 Task: When did the Photorealism movement begin?
Action: Mouse moved to (56, 79)
Screenshot: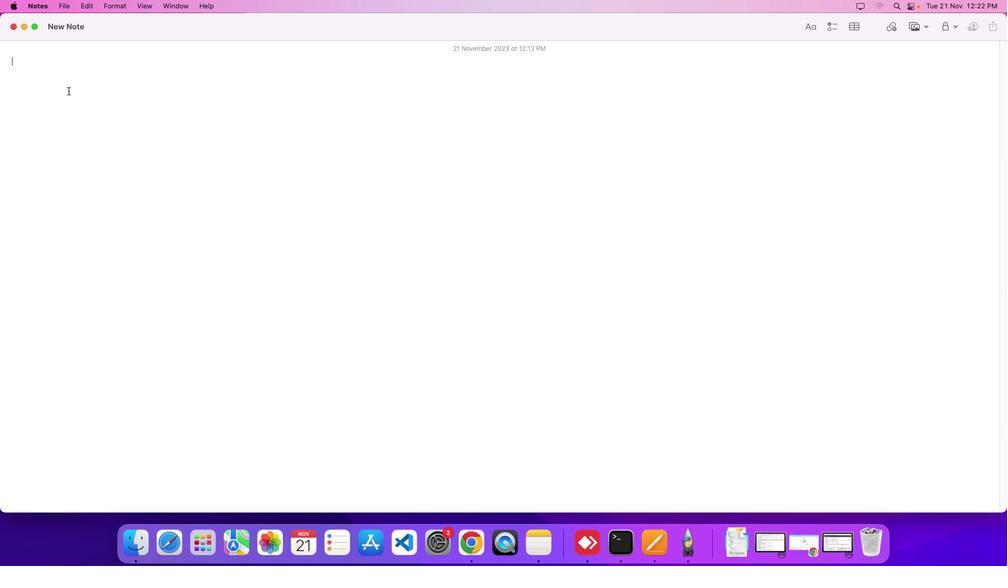 
Action: Mouse pressed left at (56, 79)
Screenshot: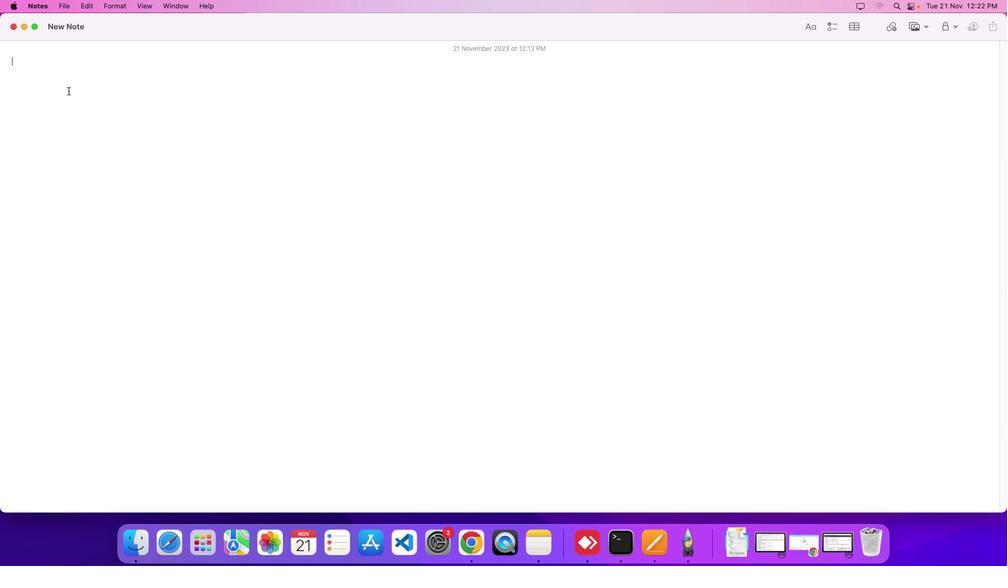 
Action: Mouse moved to (57, 79)
Screenshot: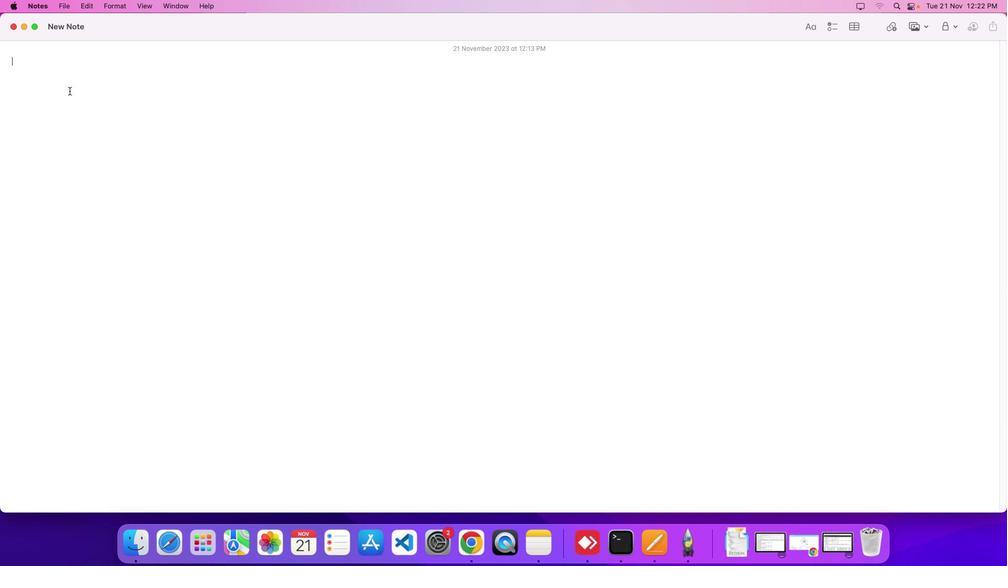 
Action: Key pressed Key.shift'W''h''e''n'Key.space'd''i''d'Key.space't''h''e'Key.spaceKey.shift'P''h''t''o'Key.spaceKey.backspace'r''e''l'Key.backspace'a''l''i''s''m'Key.space'm''o''v''e''m''e''n''t'Key.space'b''e''g''i''n'Key.shift_r'?'Key.enter
Screenshot: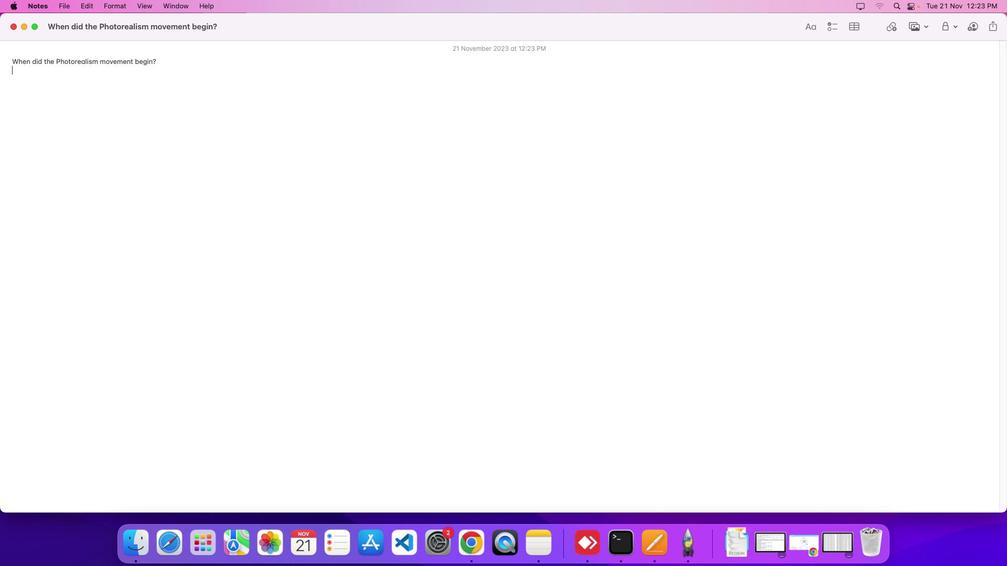 
Action: Mouse moved to (796, 532)
Screenshot: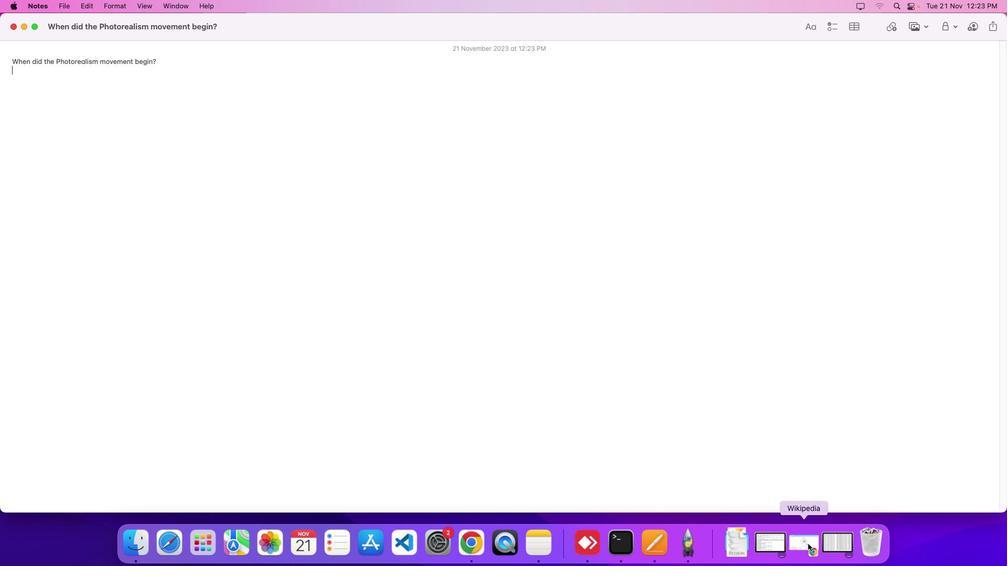 
Action: Mouse pressed left at (796, 532)
Screenshot: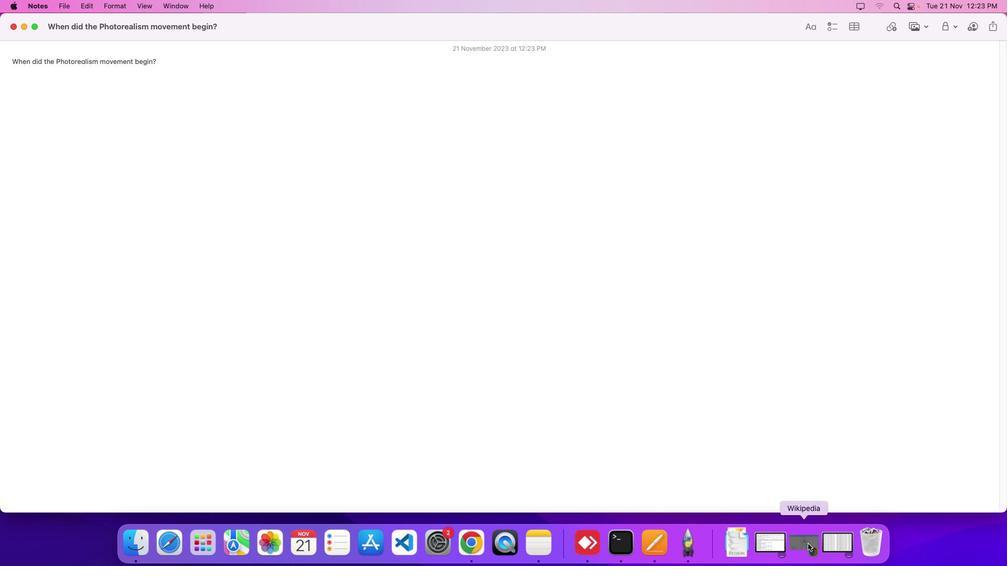 
Action: Mouse moved to (404, 321)
Screenshot: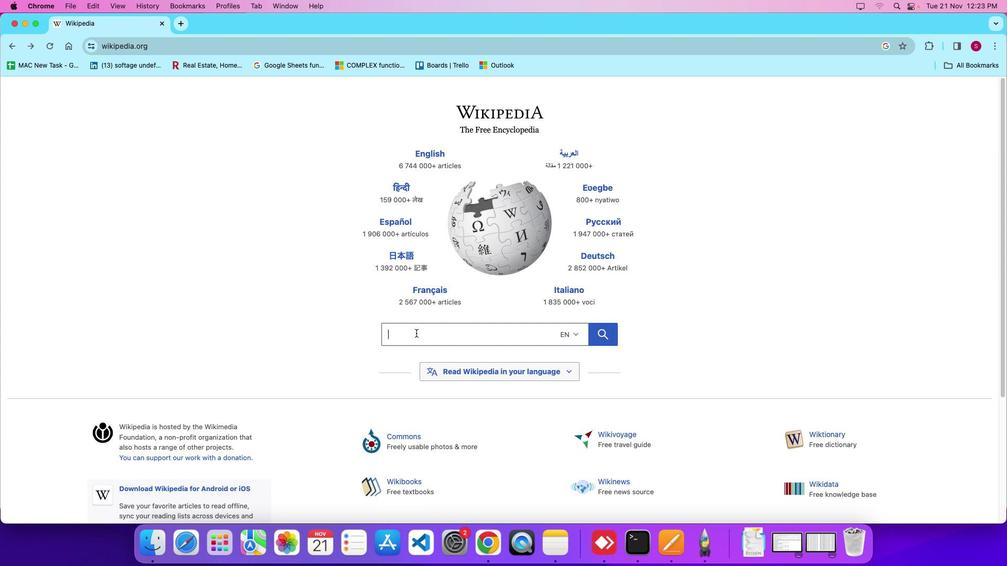 
Action: Mouse pressed left at (404, 321)
Screenshot: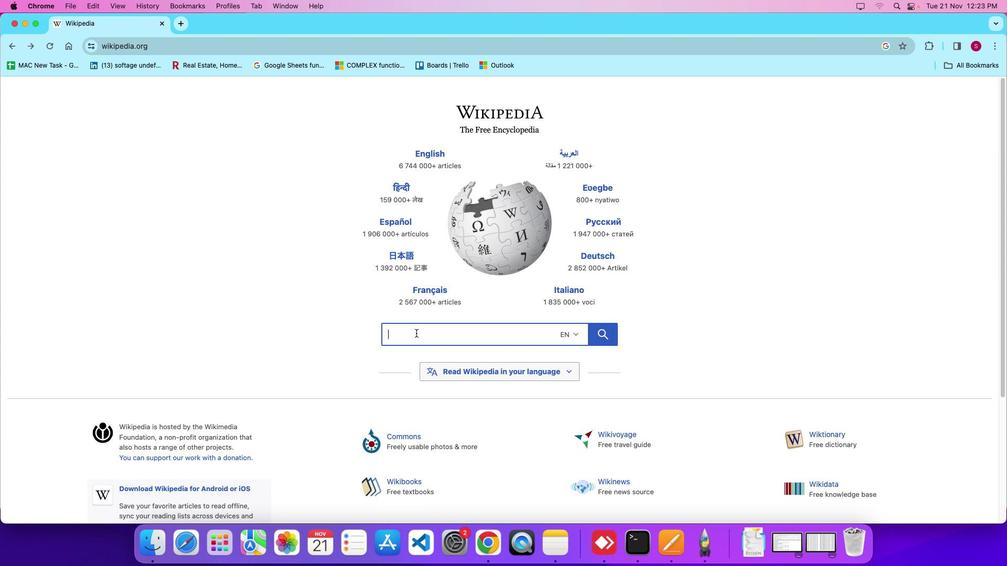 
Action: Mouse moved to (383, 313)
Screenshot: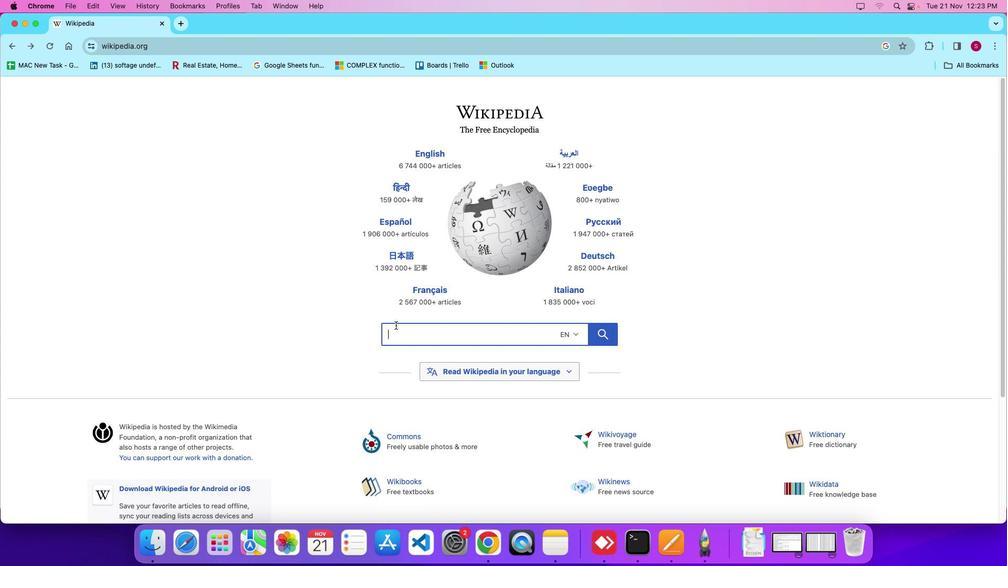 
Action: Key pressed Key.shift'P''h''o''t''o'Key.spaceKey.backspace'r''e''a''l''i''s''m'
Screenshot: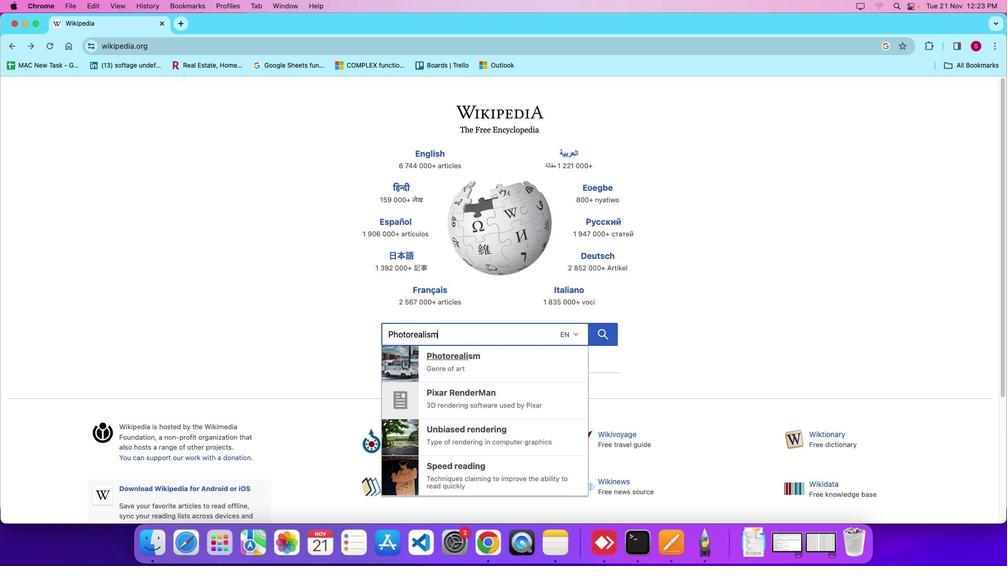 
Action: Mouse moved to (430, 347)
Screenshot: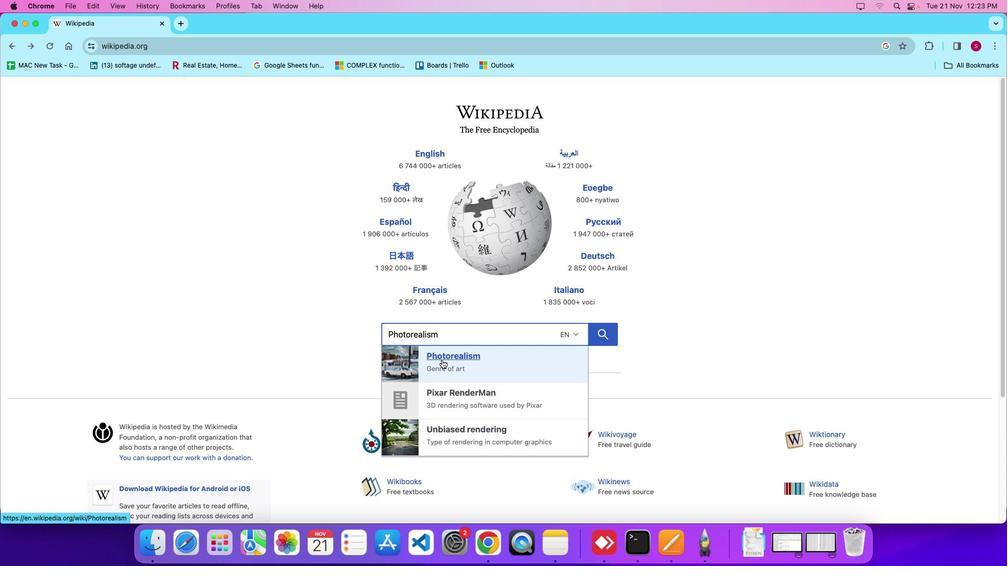 
Action: Mouse pressed left at (430, 347)
Screenshot: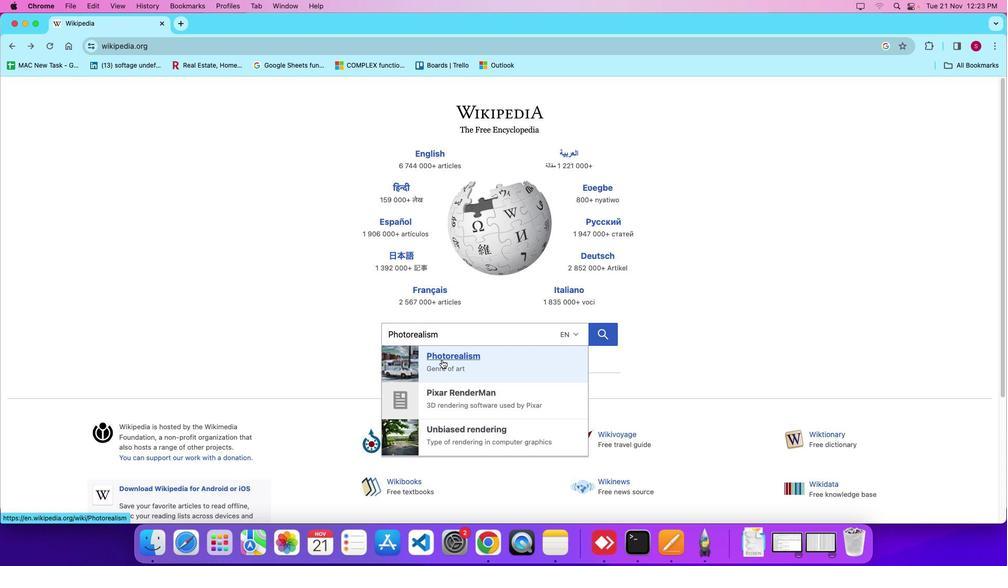 
Action: Mouse moved to (993, 112)
Screenshot: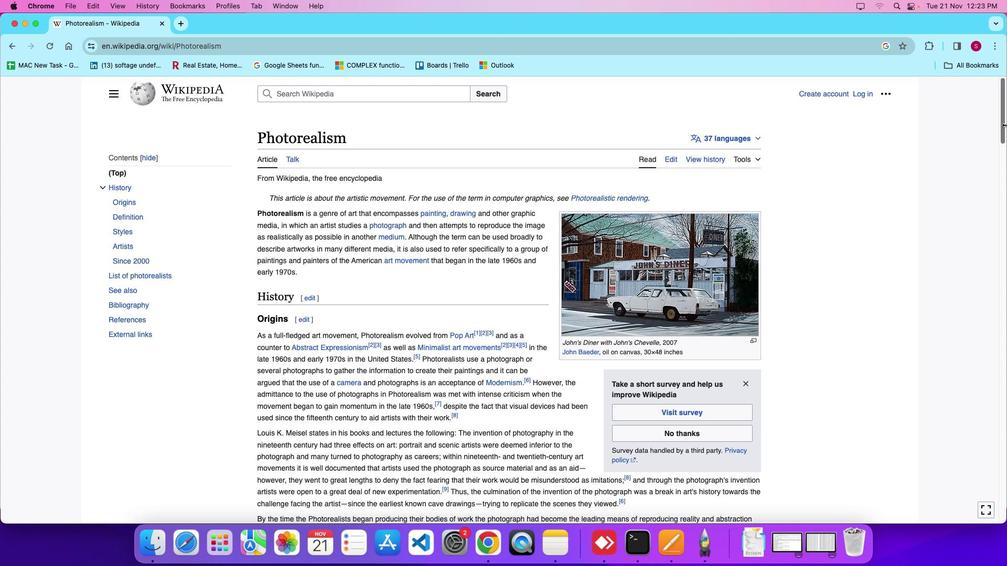 
Action: Mouse pressed left at (993, 112)
Screenshot: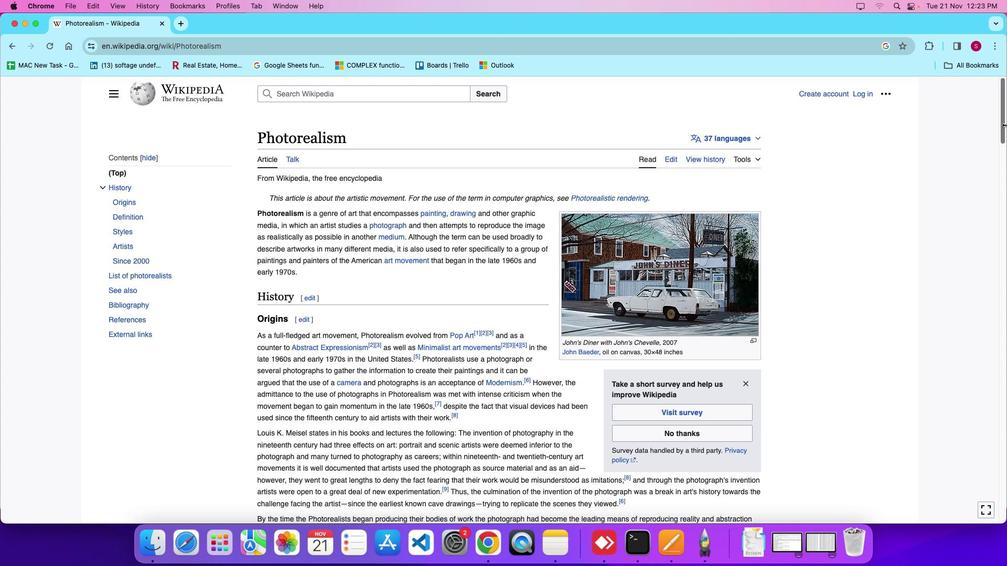 
Action: Mouse moved to (991, 117)
Screenshot: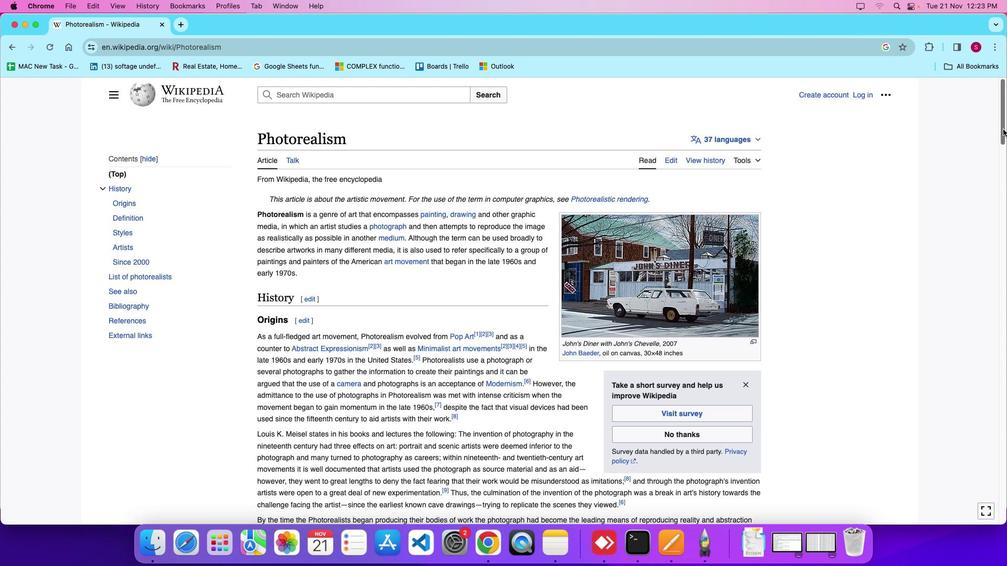 
Action: Mouse pressed left at (991, 117)
Screenshot: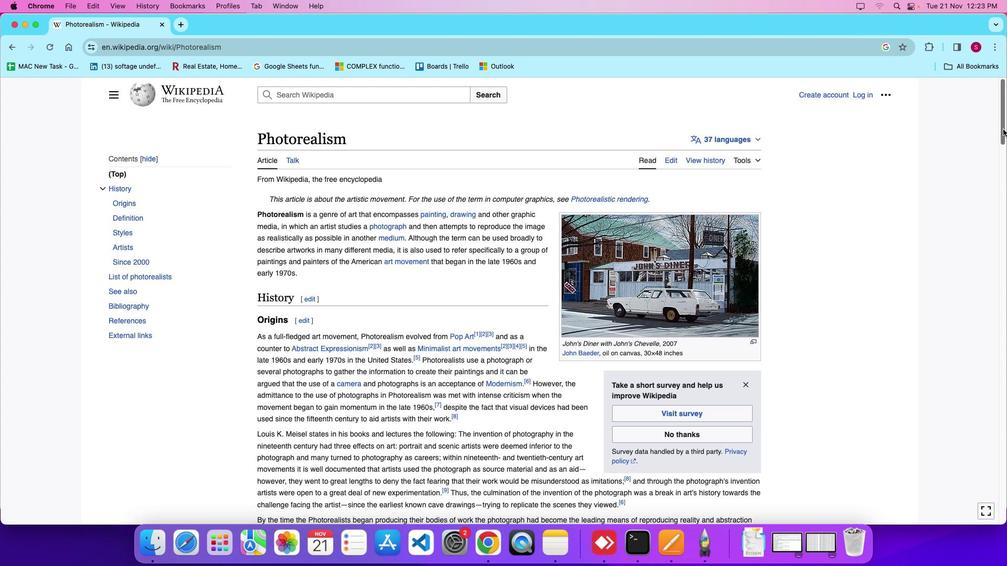 
Action: Mouse moved to (12, 13)
Screenshot: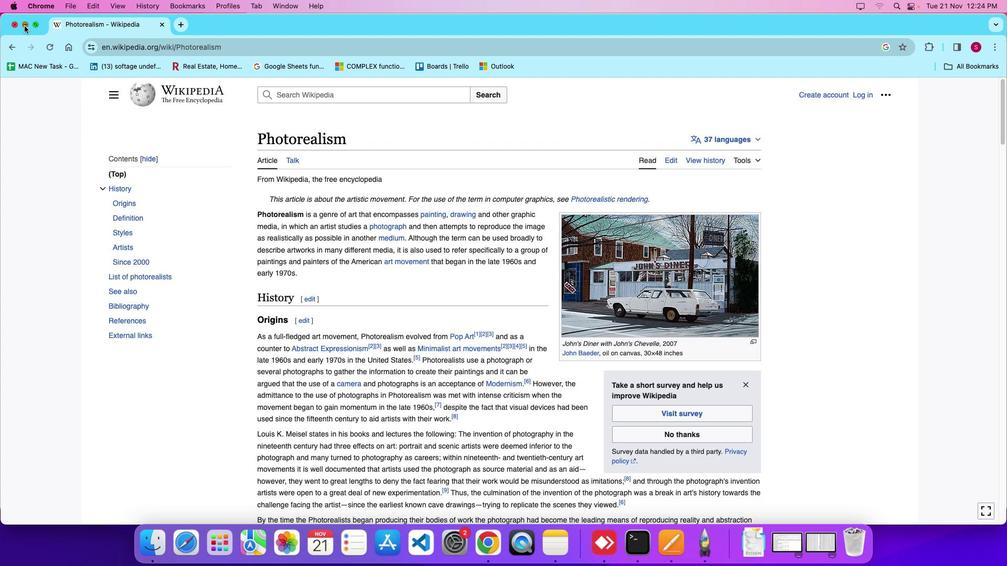 
Action: Mouse pressed left at (12, 13)
Screenshot: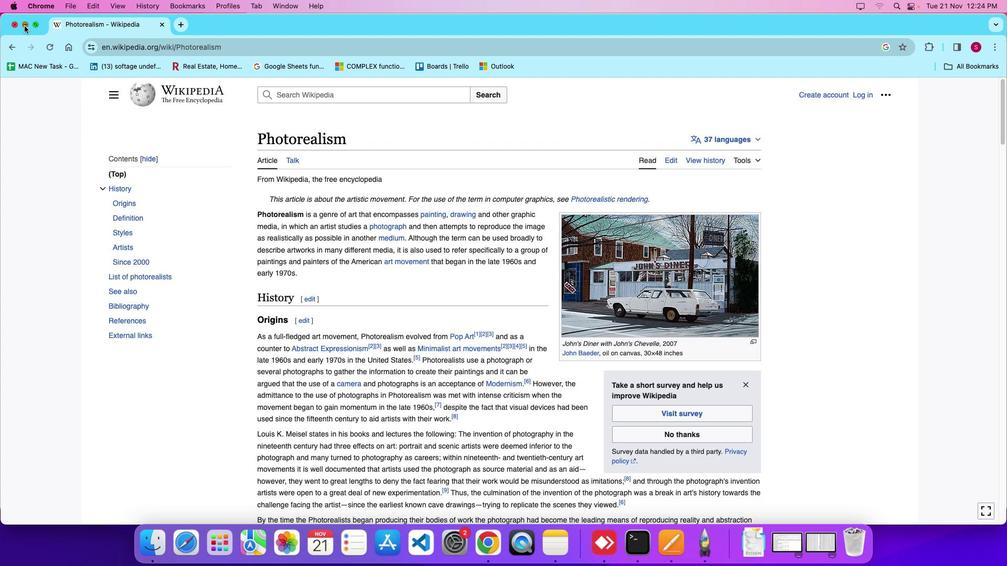 
Action: Mouse moved to (57, 81)
Screenshot: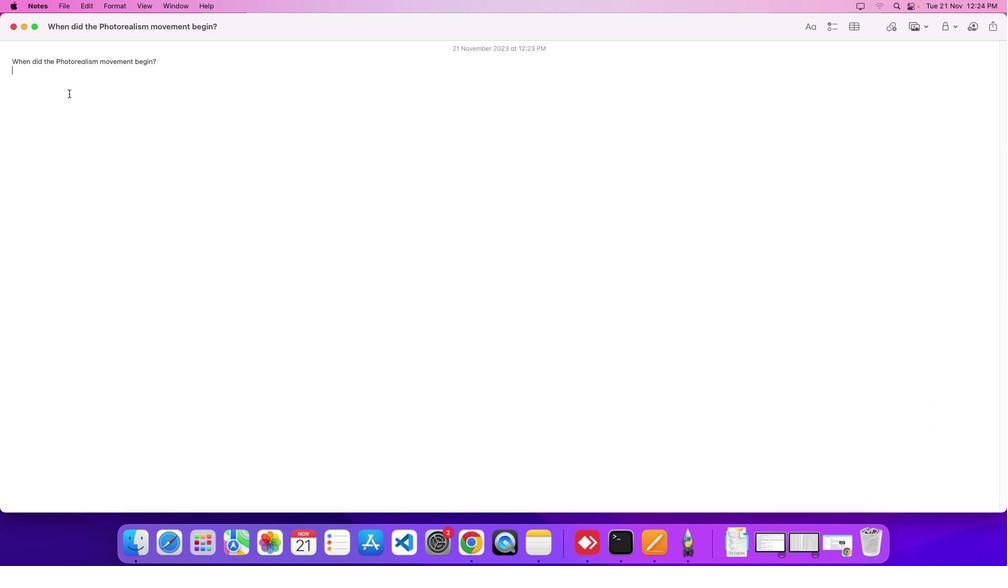 
Action: Mouse pressed left at (57, 81)
Screenshot: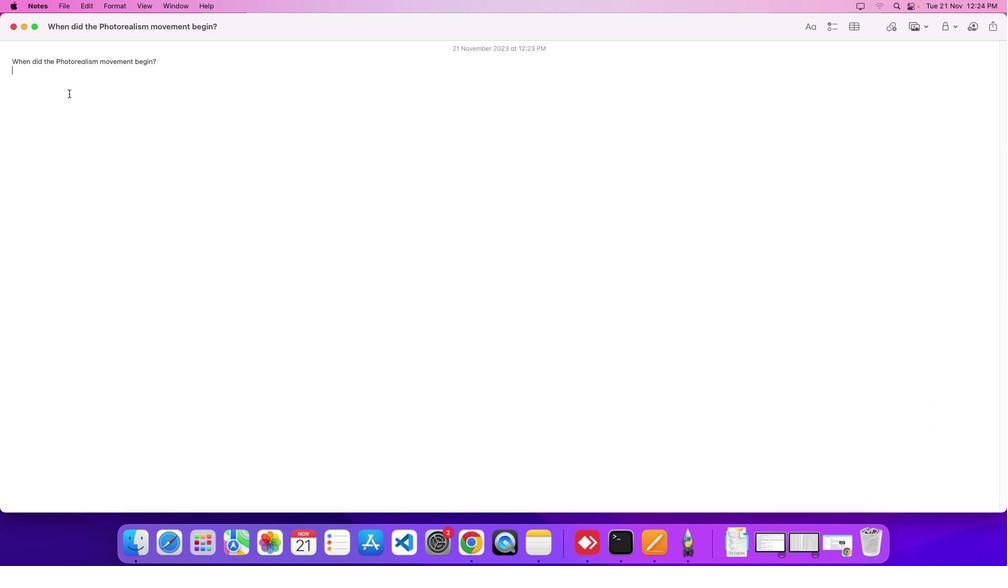 
Action: Mouse moved to (36, 68)
Screenshot: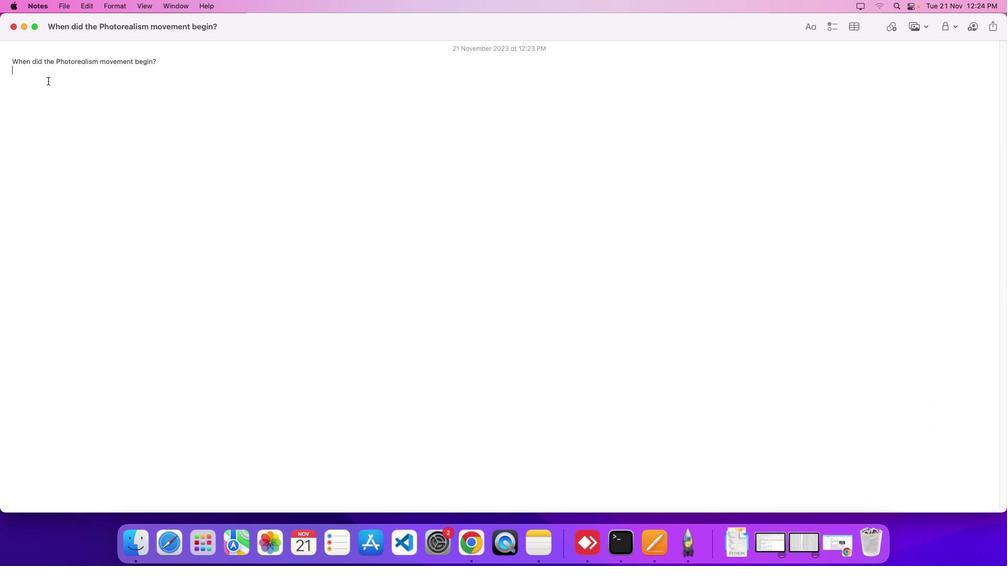 
Action: Mouse pressed left at (36, 68)
Screenshot: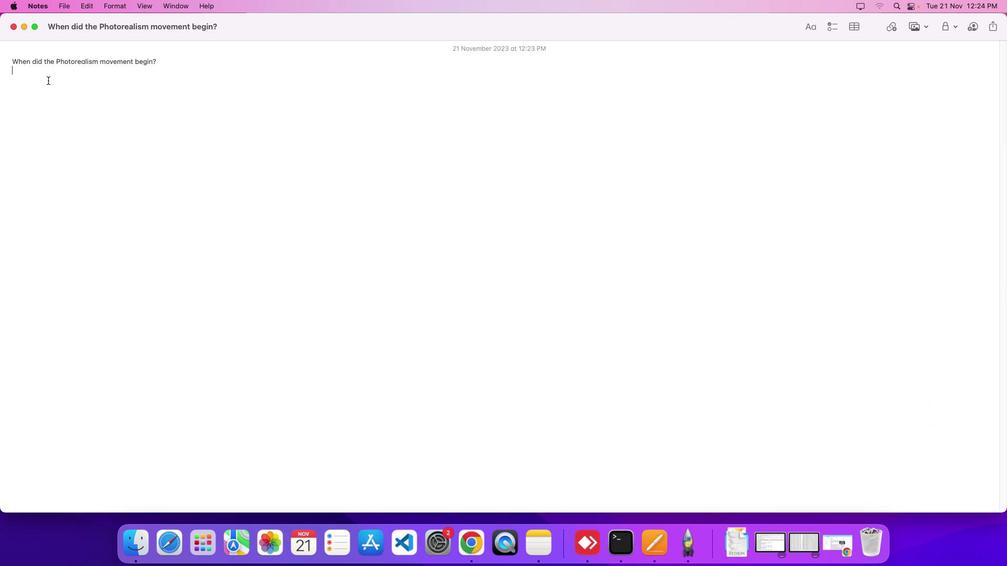 
Action: Mouse moved to (408, 69)
Screenshot: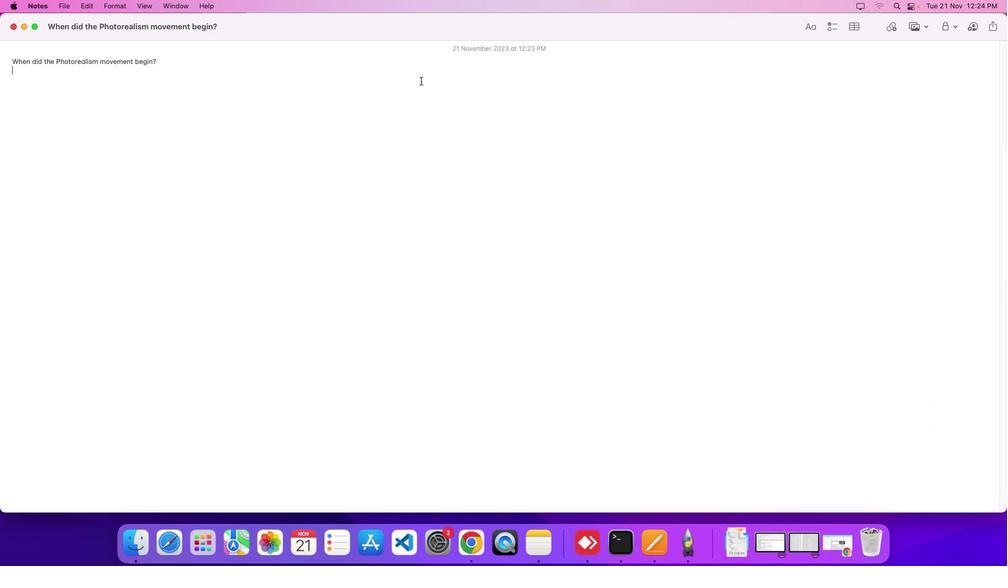 
Action: Key pressed Key.shift'T''h''e'Key.spaceKey.shift'P''h''o''t''o''r''e''a''l''i''s''m'Key.space'm''o''v''e''m''e''n''t'Key.space'e''m''e''r''g''e''d'Key.space'i''n'Key.space't''h''e'Key.space'l''a''t''e'Key.space'1''9''6''0''s'Key.space'a''n''d'Key.space'e''a''r''l''y'Key.space'1''9''7''0''s'Key.space'i''n'Key.space't''h''e'Key.spaceKey.shift'U''S''.'Key.spaceKey.spaceKey.spaceKey.spaceKey.space
Screenshot: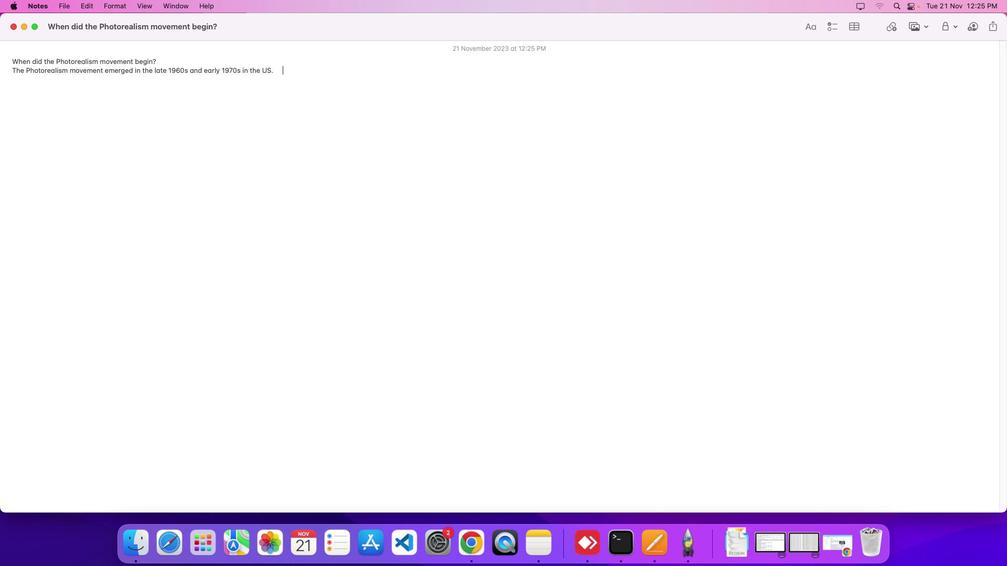 
